 Task: Font style For heading Use Batang with brown colour, bold & Underline. font size for heading '18 Pt. 'Change the font style of data to Batangand font size to  18 Pt. Change the alignment of both headline & data to  Align left. In the sheet  Apex Sales templetes 
Action: Mouse moved to (66, 100)
Screenshot: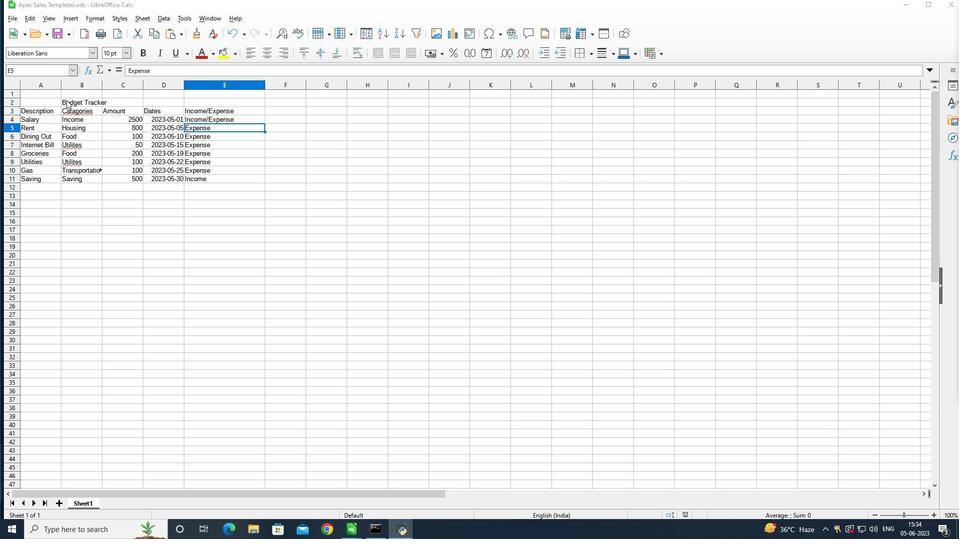
Action: Mouse pressed left at (66, 100)
Screenshot: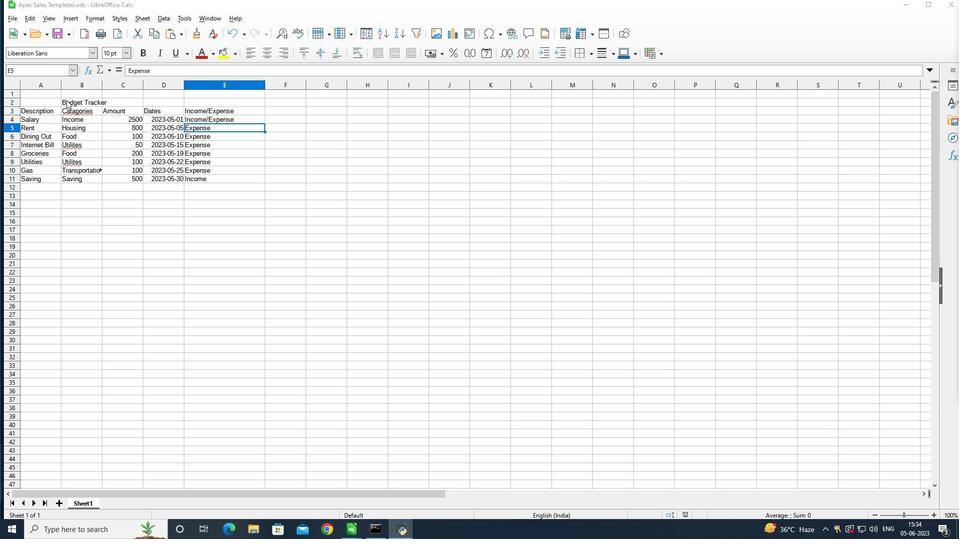
Action: Mouse moved to (68, 103)
Screenshot: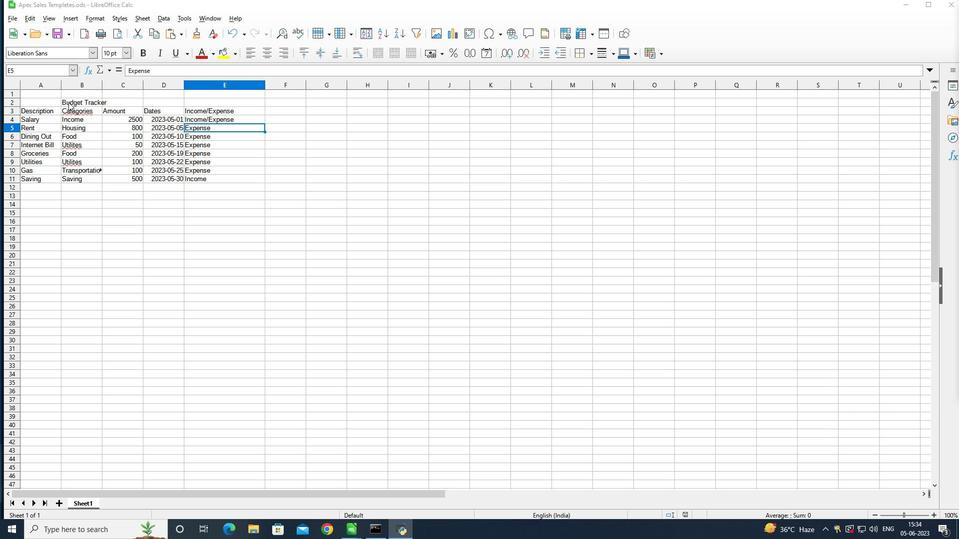 
Action: Mouse pressed left at (68, 103)
Screenshot: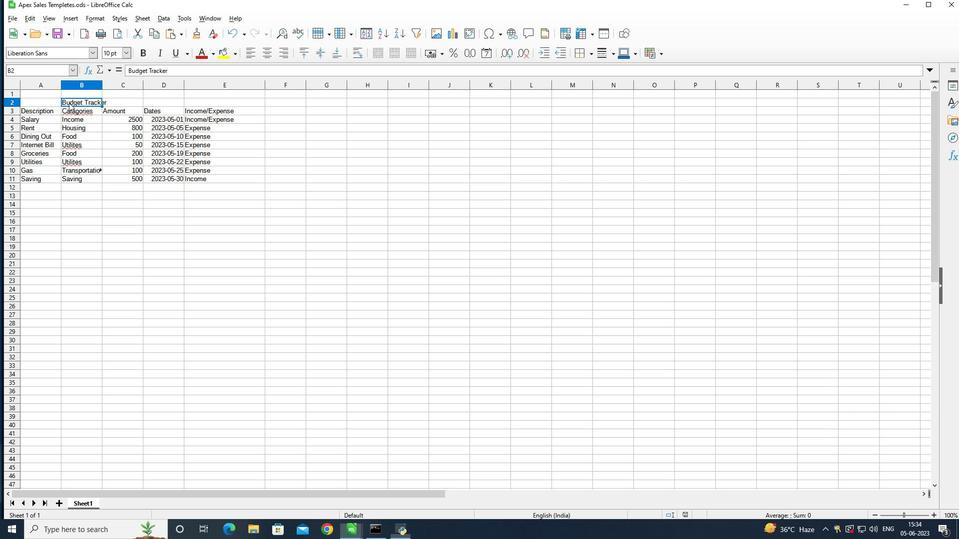 
Action: Mouse moved to (69, 103)
Screenshot: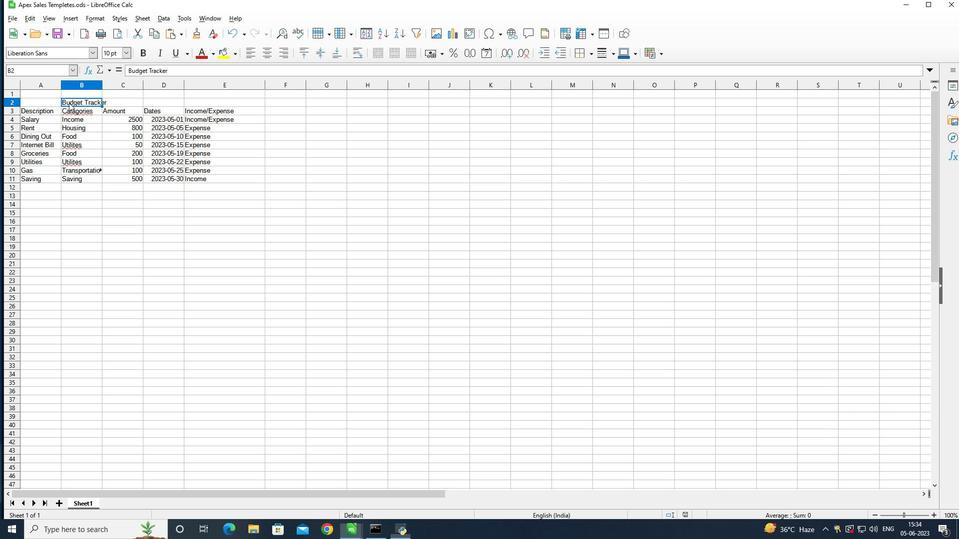
Action: Mouse pressed left at (69, 103)
Screenshot: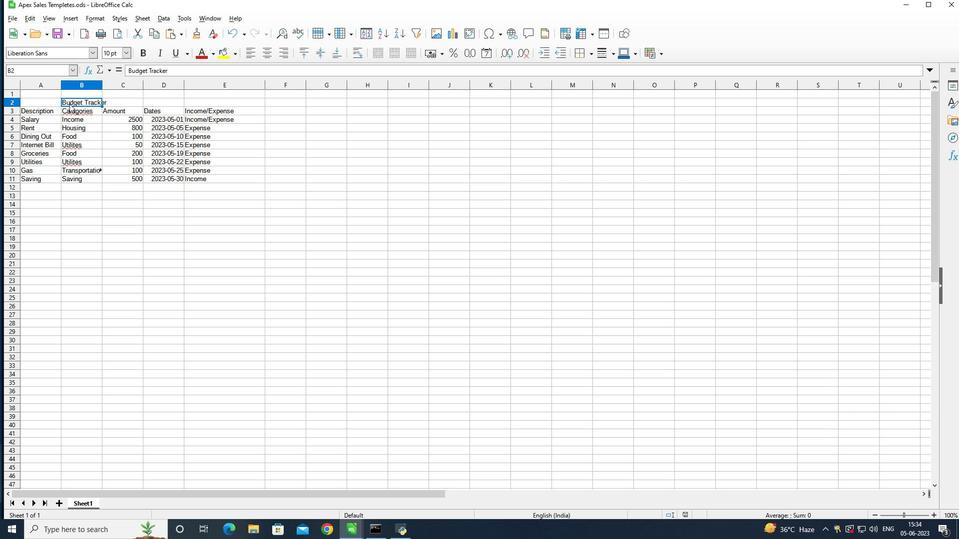 
Action: Mouse pressed left at (69, 103)
Screenshot: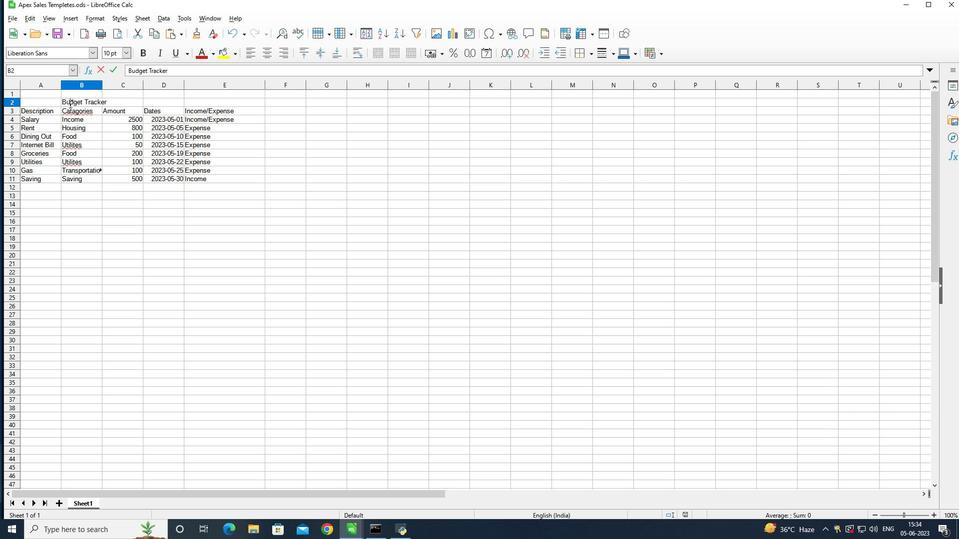 
Action: Mouse pressed left at (69, 103)
Screenshot: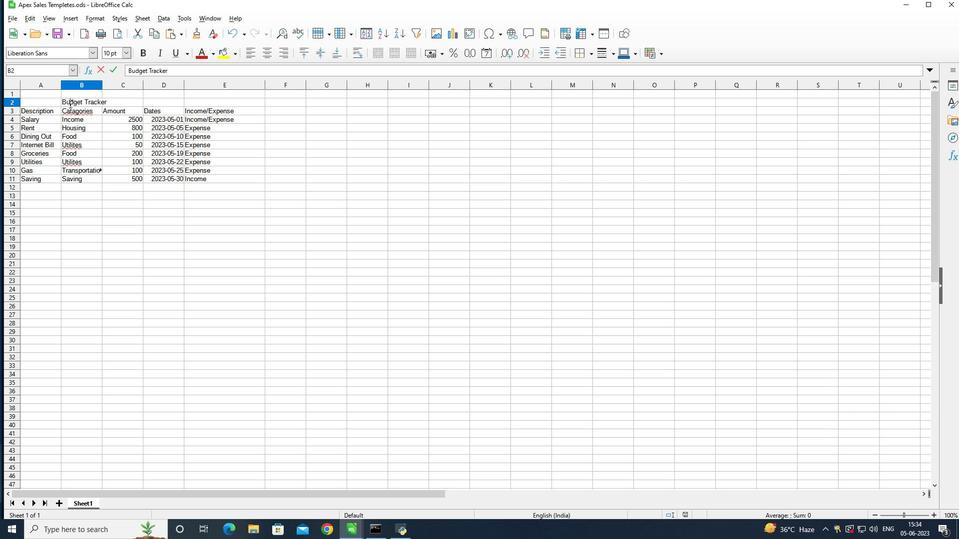 
Action: Mouse moved to (69, 103)
Screenshot: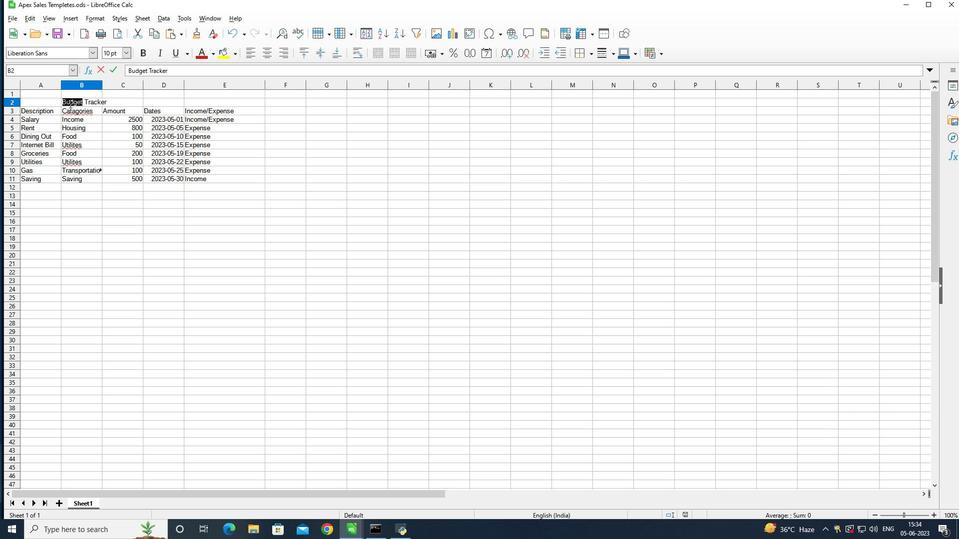
Action: Mouse pressed left at (69, 103)
Screenshot: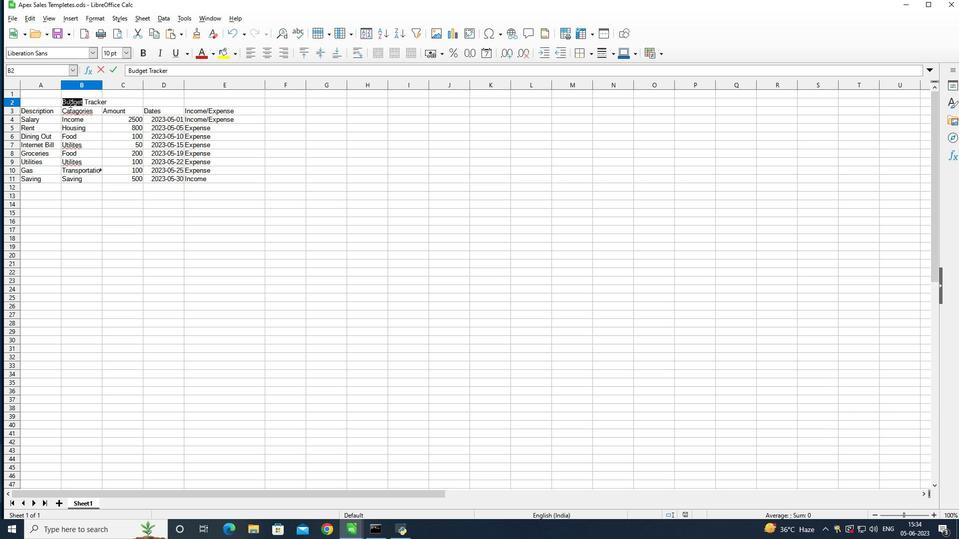 
Action: Mouse moved to (55, 54)
Screenshot: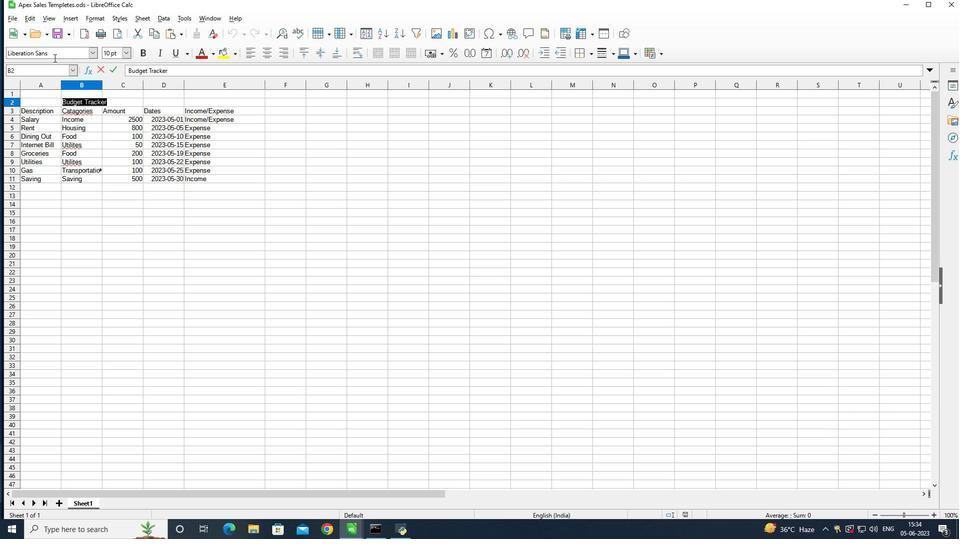 
Action: Mouse pressed left at (55, 54)
Screenshot: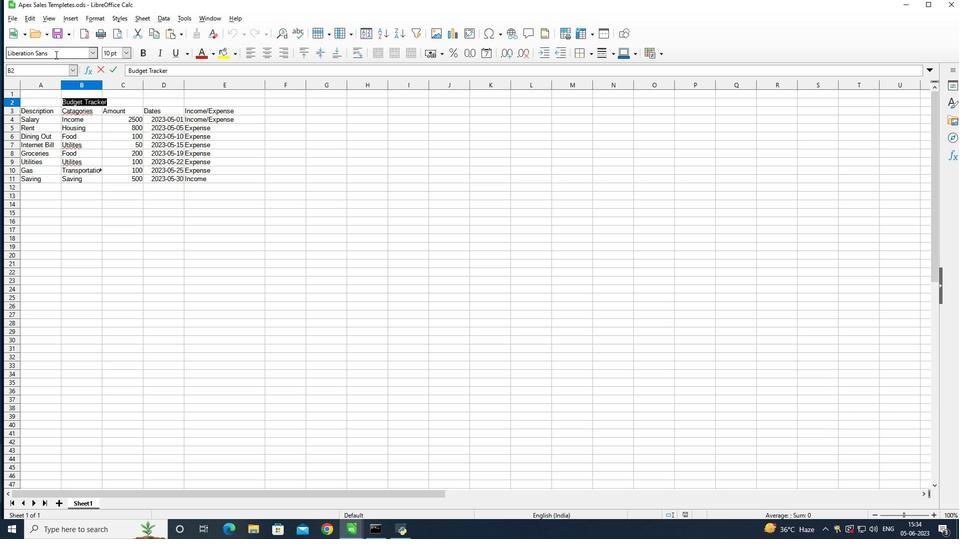 
Action: Mouse moved to (94, 54)
Screenshot: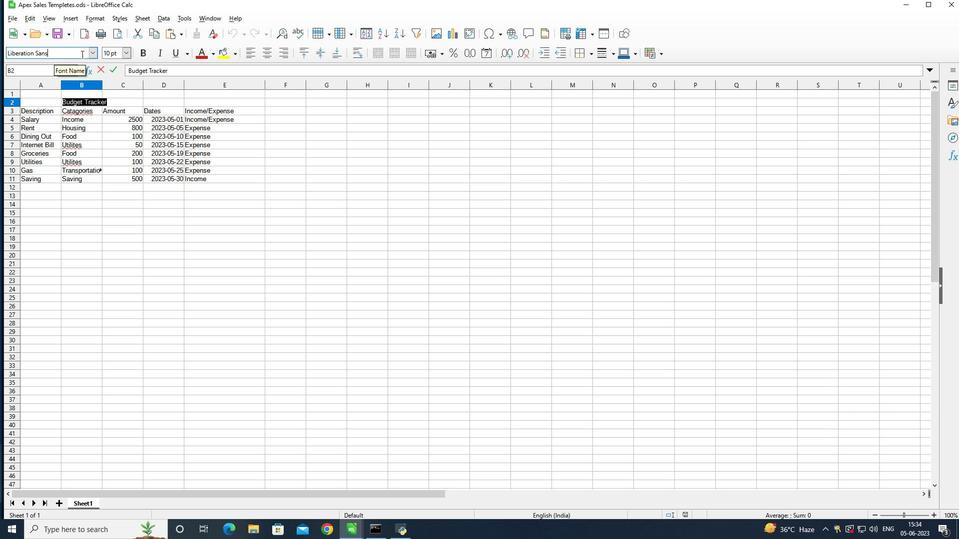 
Action: Key pressed <Key.backspace><Key.backspace><Key.backspace><Key.backspace><Key.backspace><Key.backspace><Key.backspace><Key.backspace><Key.backspace><Key.backspace><Key.backspace><Key.backspace><Key.backspace><Key.backspace><Key.backspace><Key.backspace><Key.backspace><Key.backspace><Key.backspace><Key.shift><Key.shift><Key.shift><Key.shift><Key.shift>Batang<Key.enter>
Screenshot: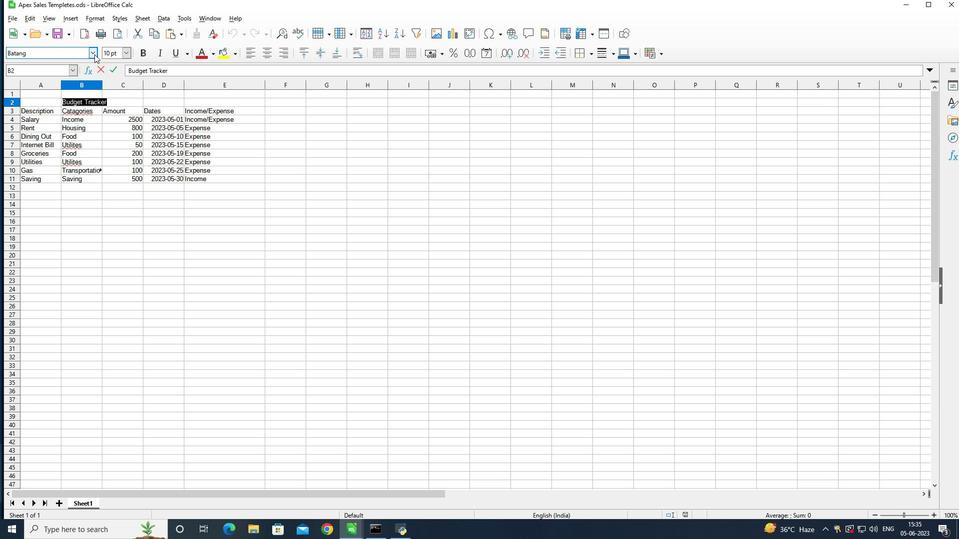 
Action: Mouse moved to (212, 53)
Screenshot: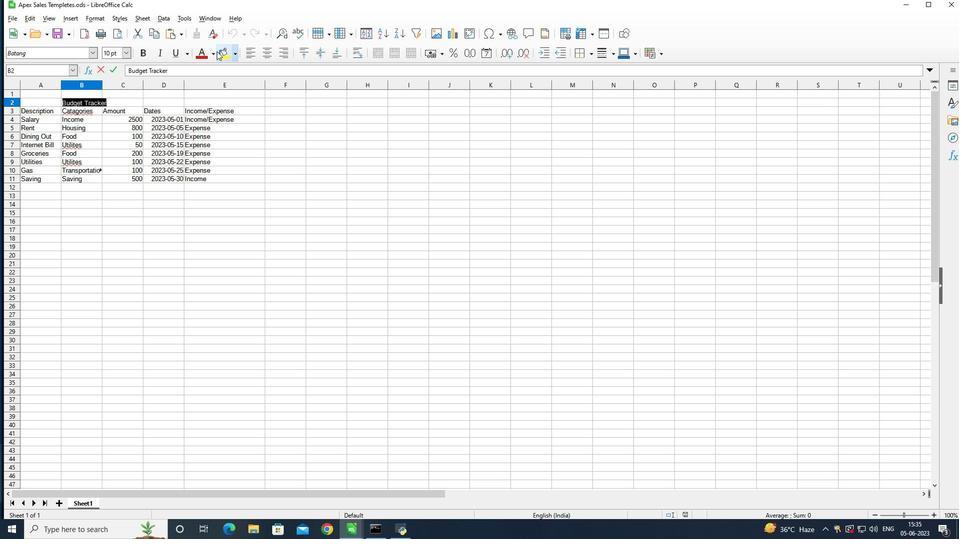 
Action: Mouse pressed left at (212, 53)
Screenshot: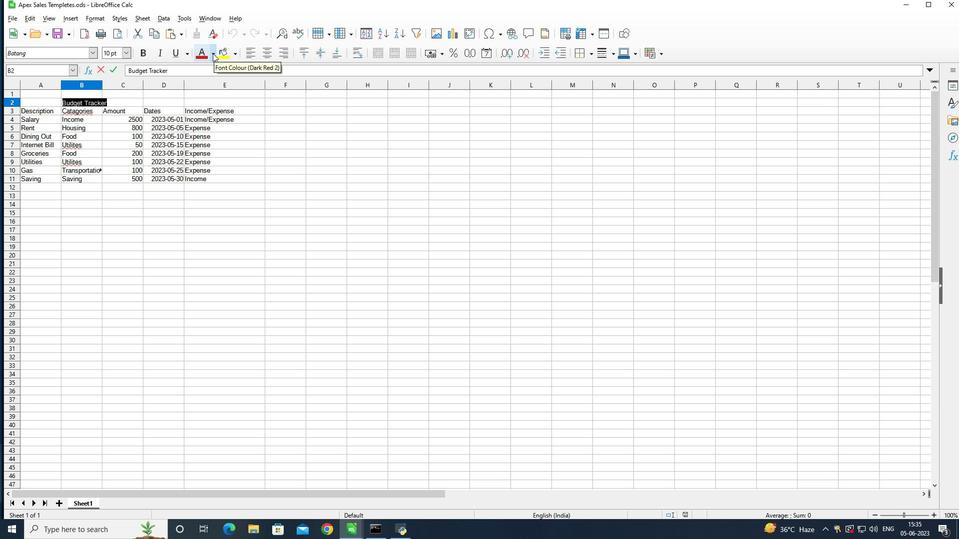 
Action: Mouse moved to (217, 170)
Screenshot: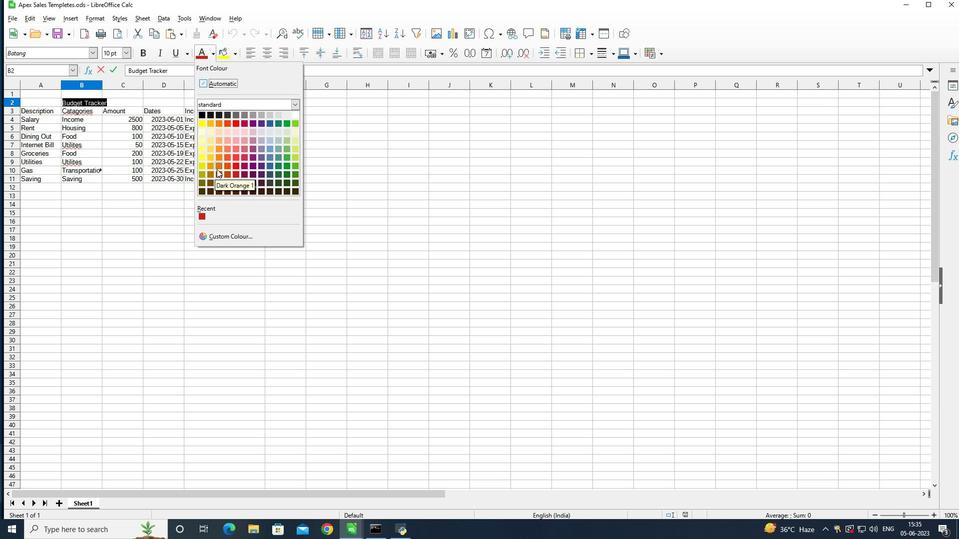 
Action: Mouse pressed left at (217, 170)
Screenshot: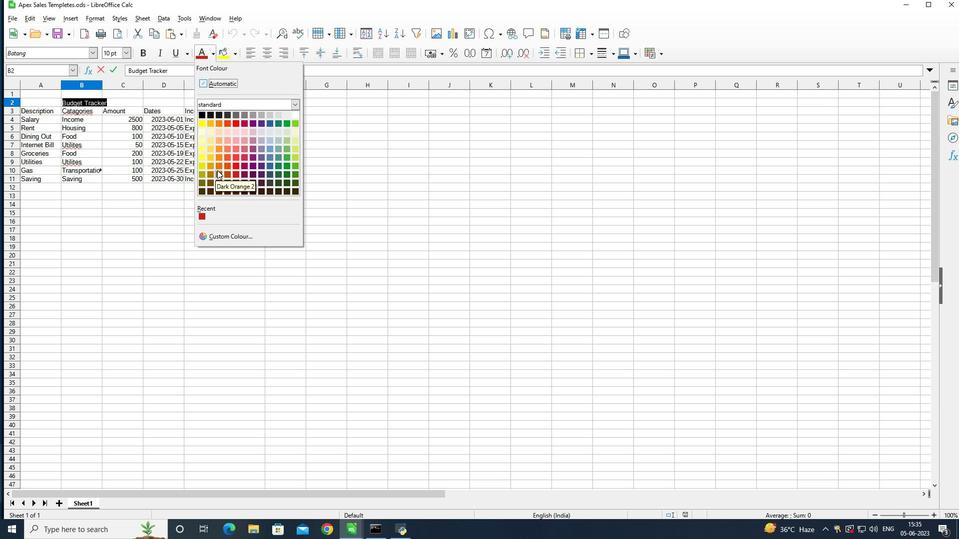 
Action: Mouse moved to (146, 53)
Screenshot: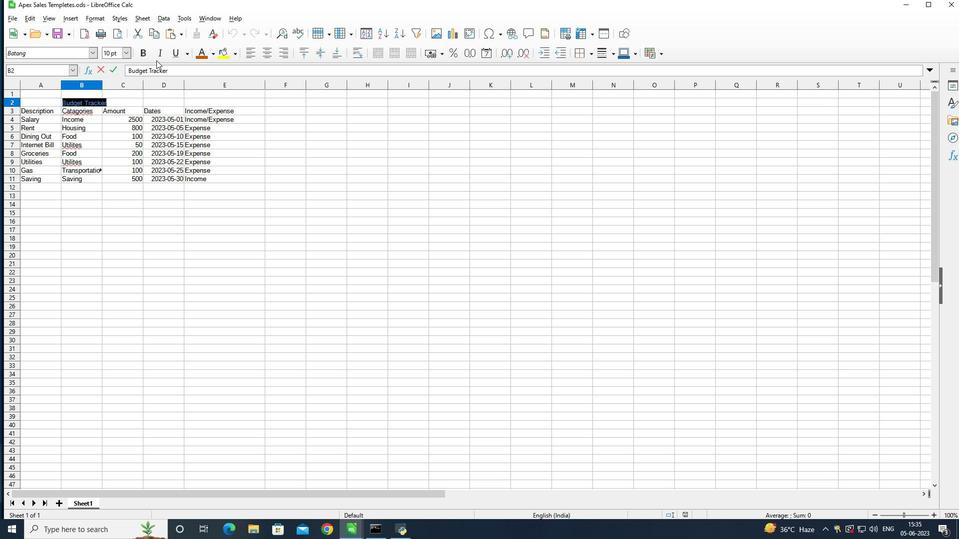 
Action: Mouse pressed left at (146, 53)
Screenshot: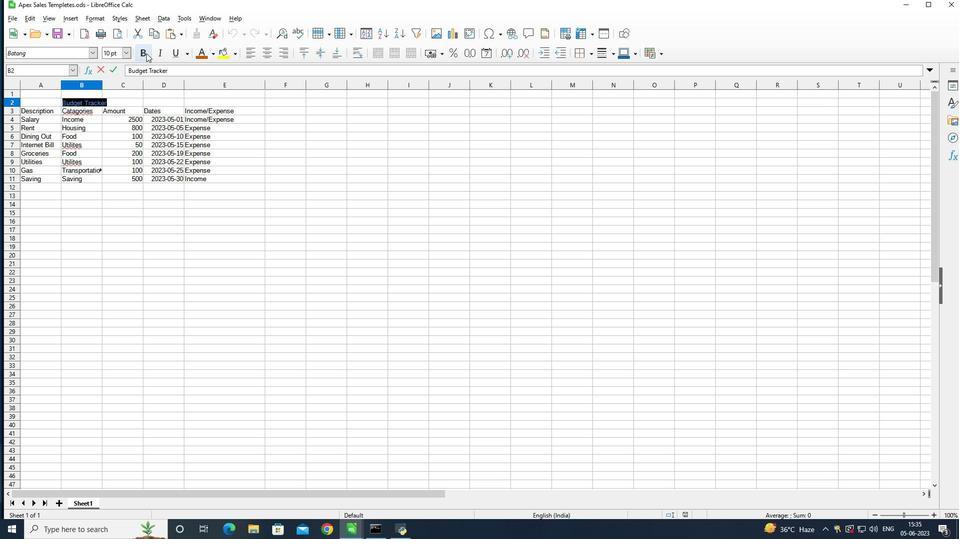 
Action: Mouse moved to (169, 53)
Screenshot: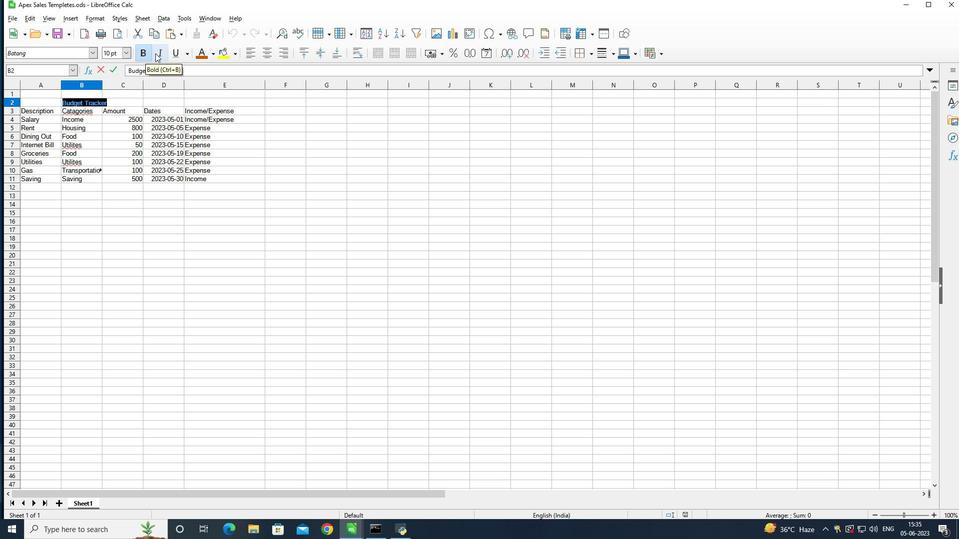 
Action: Mouse pressed left at (169, 53)
Screenshot: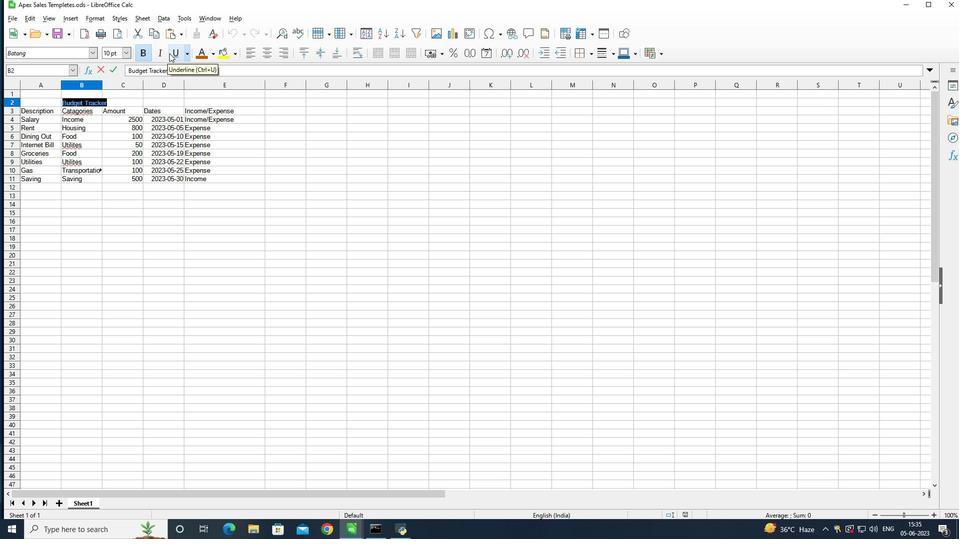 
Action: Mouse moved to (125, 51)
Screenshot: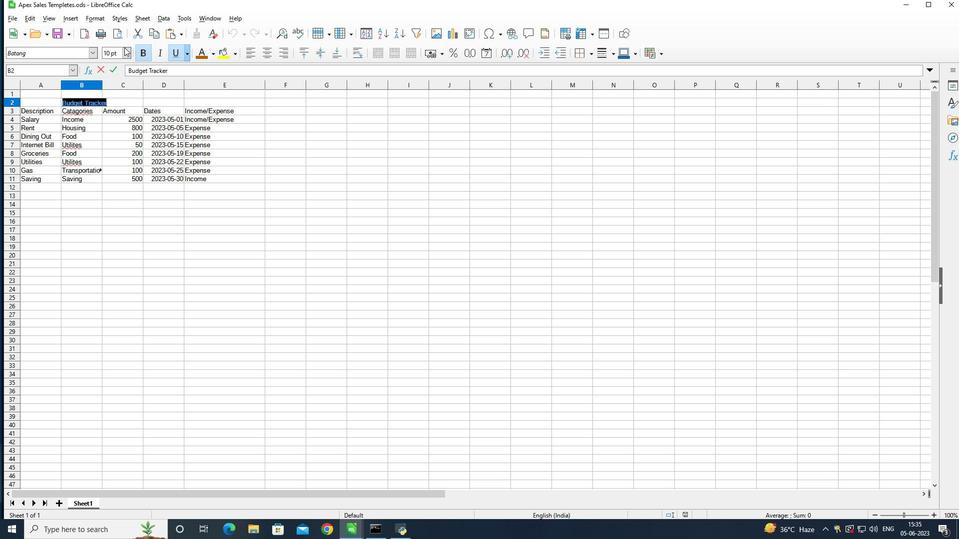 
Action: Mouse pressed left at (125, 51)
Screenshot: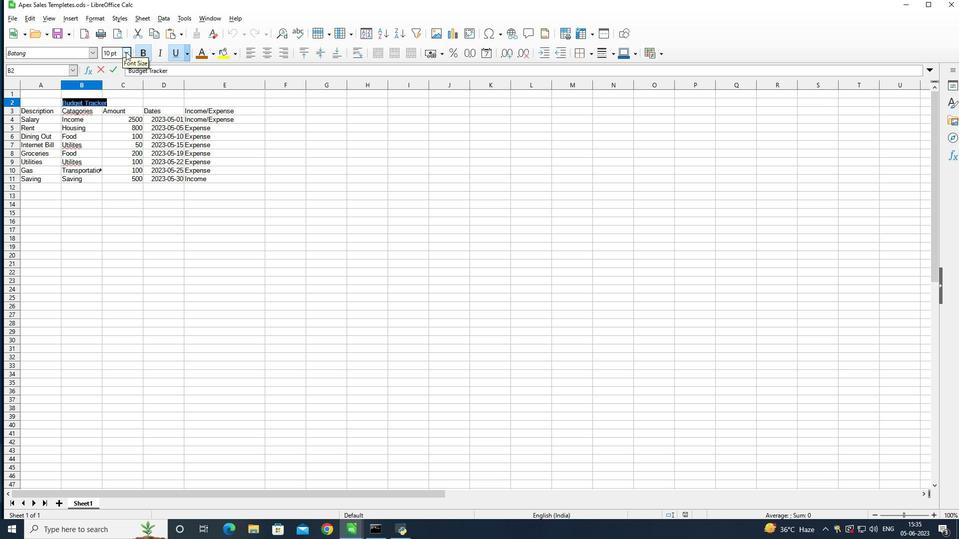 
Action: Mouse moved to (105, 163)
Screenshot: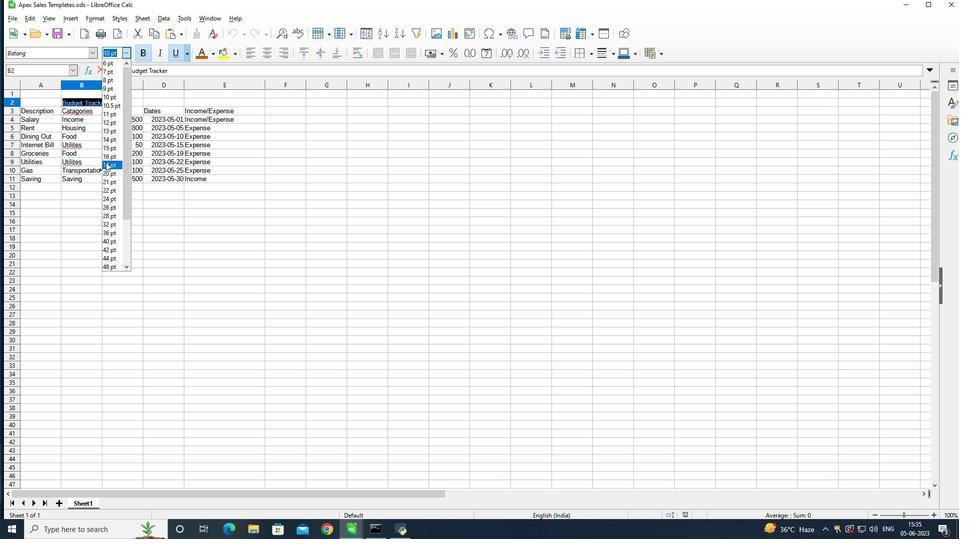 
Action: Mouse pressed left at (105, 163)
Screenshot: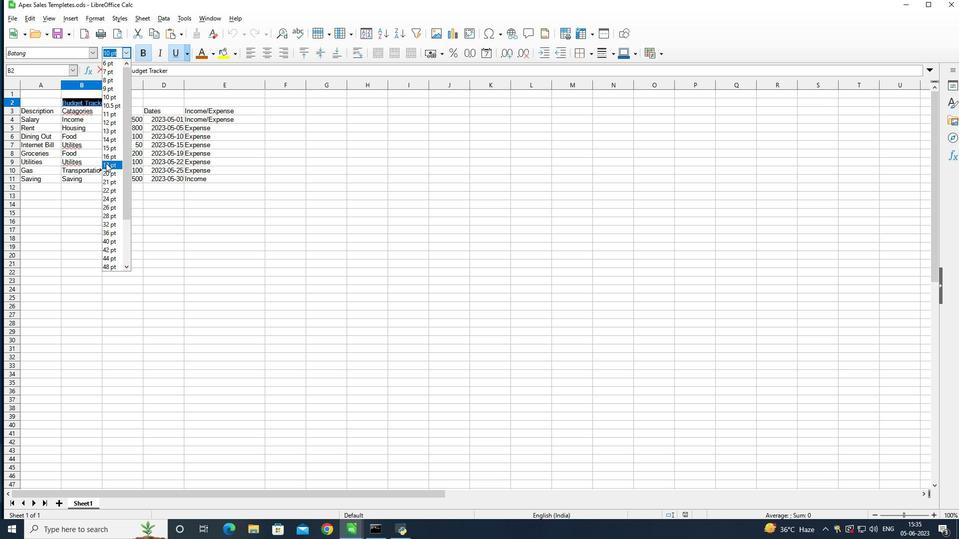 
Action: Mouse moved to (51, 134)
Screenshot: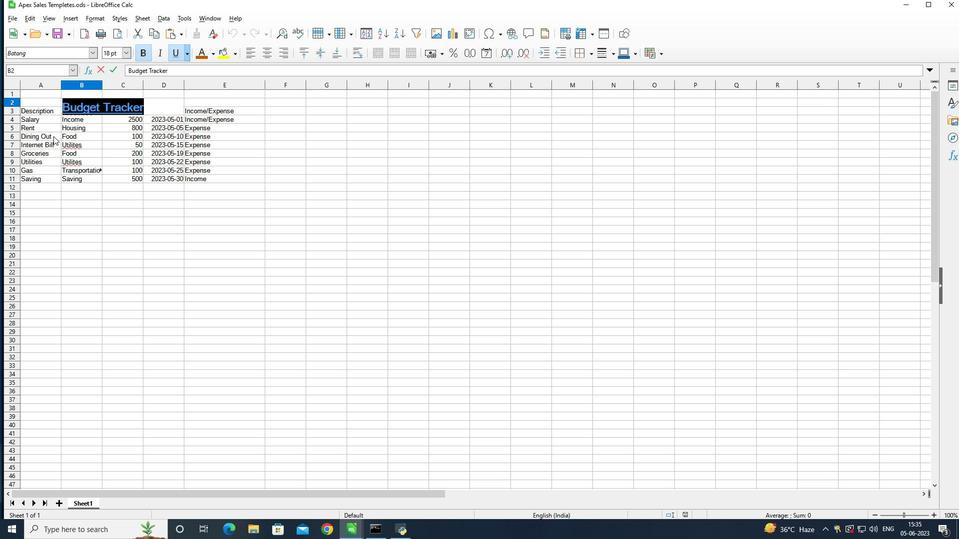 
Action: Mouse pressed left at (51, 134)
Screenshot: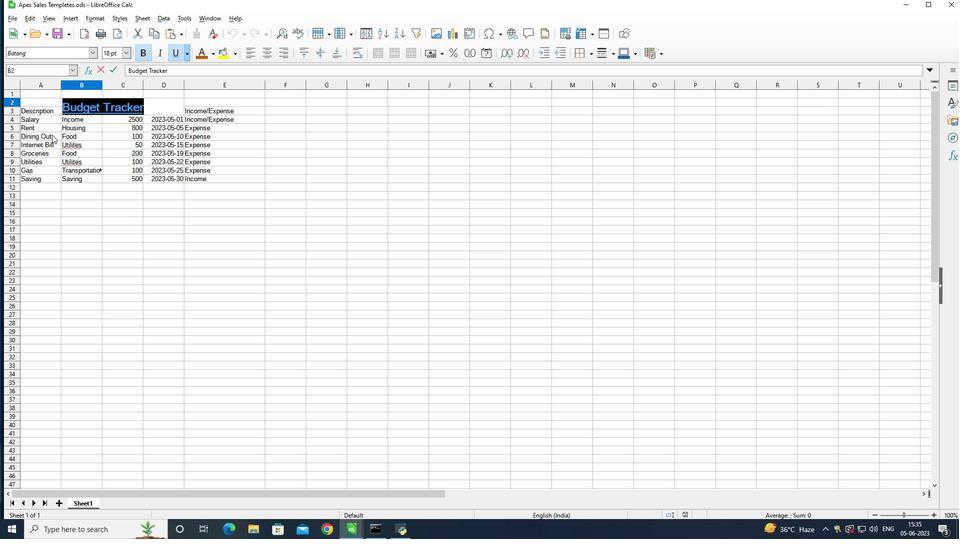 
Action: Mouse moved to (40, 117)
Screenshot: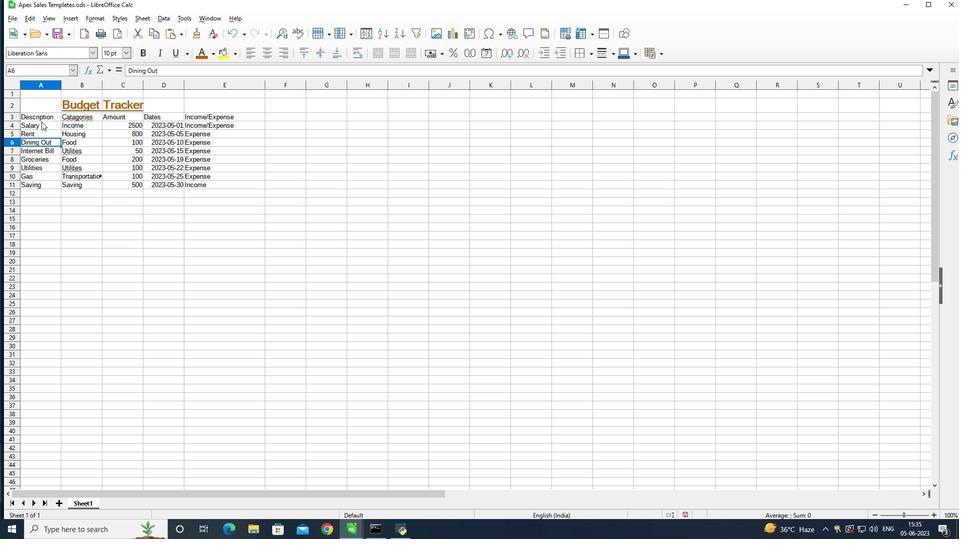 
Action: Mouse pressed left at (40, 117)
Screenshot: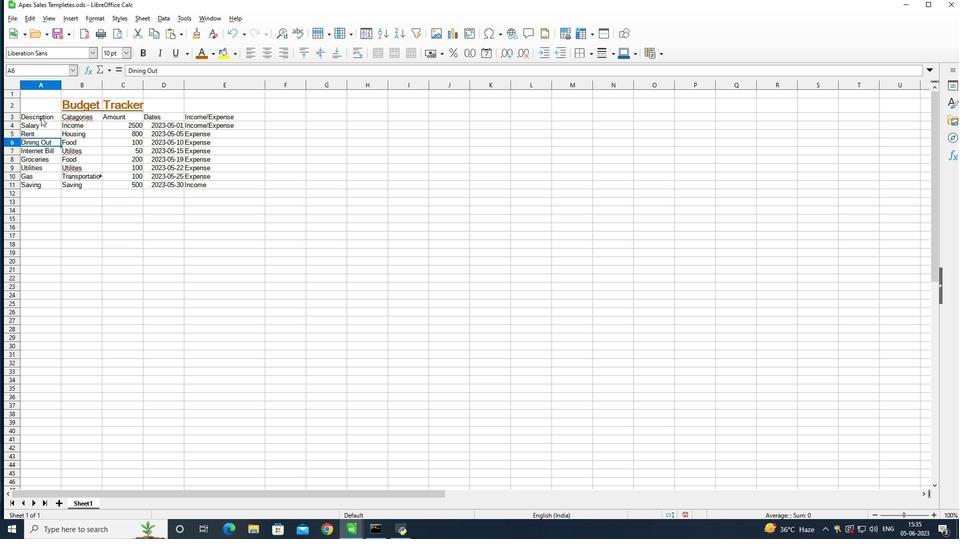 
Action: Mouse pressed left at (40, 117)
Screenshot: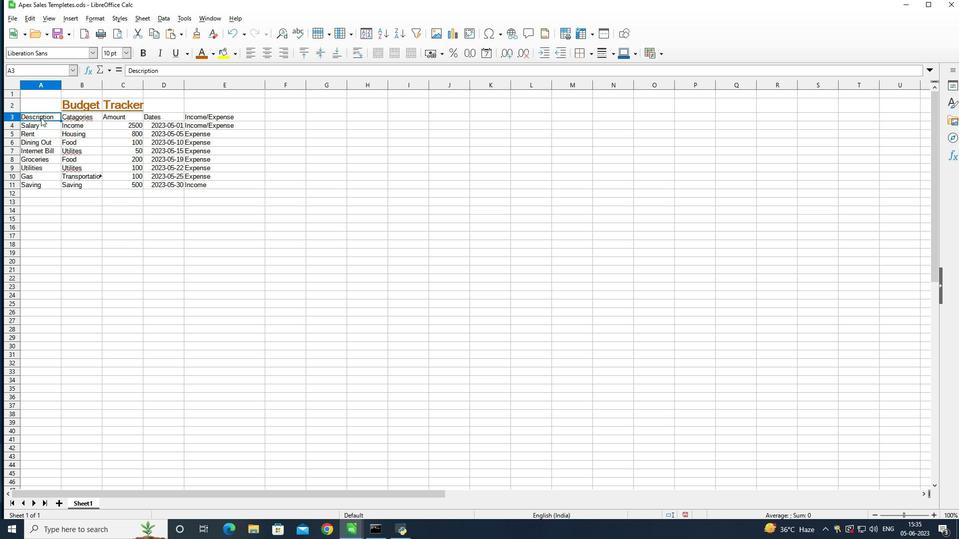 
Action: Mouse moved to (66, 51)
Screenshot: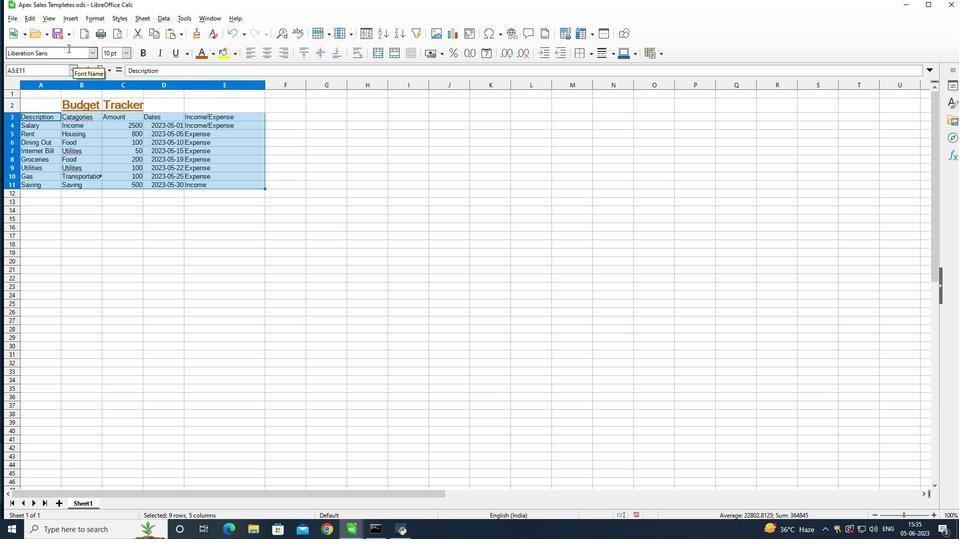 
Action: Mouse pressed left at (66, 51)
Screenshot: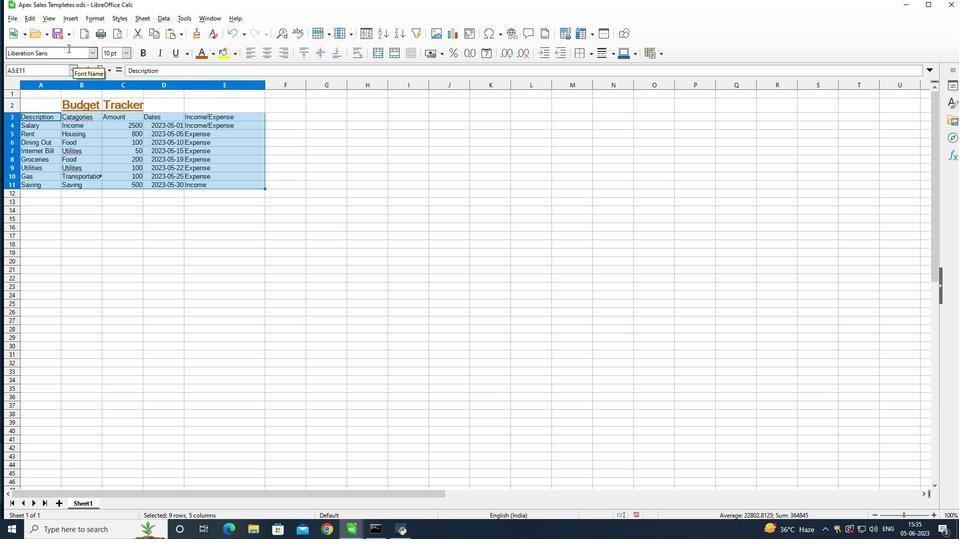 
Action: Mouse moved to (309, 50)
Screenshot: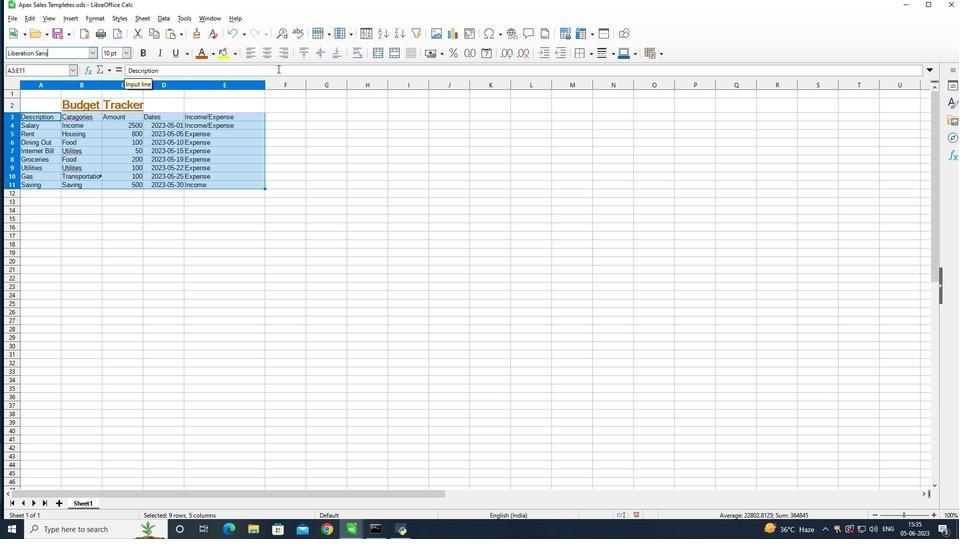 
Action: Key pressed <Key.backspace><Key.backspace><Key.backspace><Key.backspace><Key.backspace><Key.backspace><Key.backspace><Key.backspace><Key.backspace><Key.backspace><Key.backspace><Key.backspace><Key.backspace><Key.backspace><Key.backspace><Key.backspace><Key.backspace><Key.backspace><Key.backspace><Key.backspace><Key.backspace><Key.backspace><Key.shift>Batang<Key.enter>
Screenshot: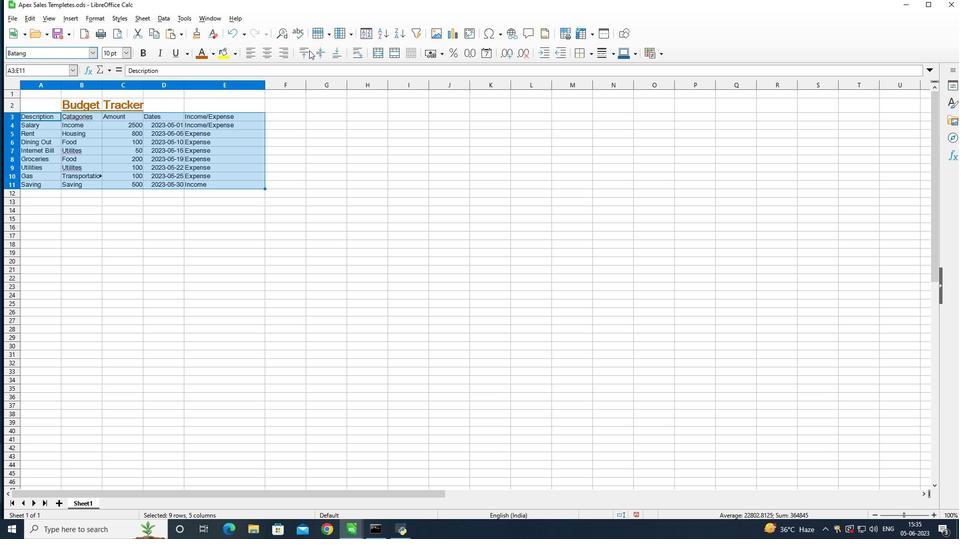 
Action: Mouse moved to (125, 54)
Screenshot: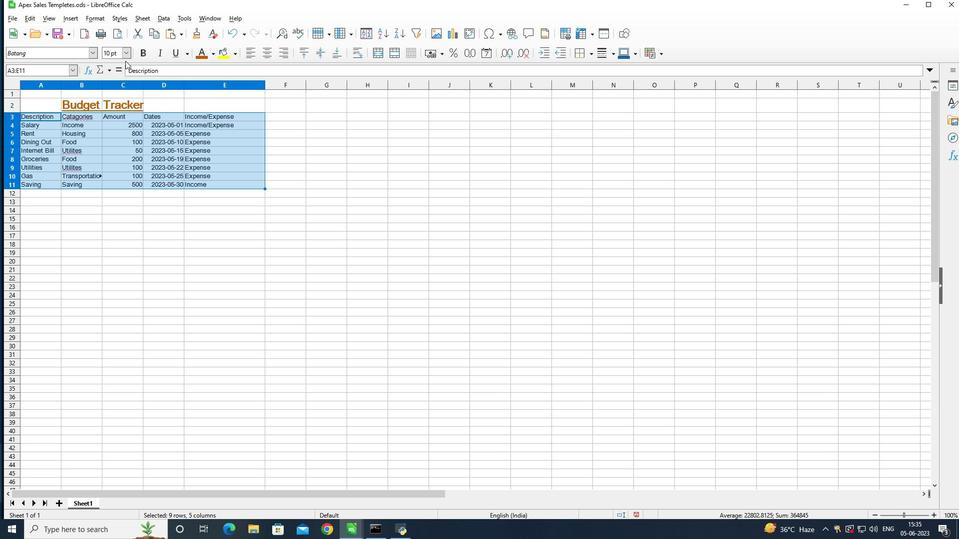 
Action: Mouse pressed left at (125, 54)
Screenshot: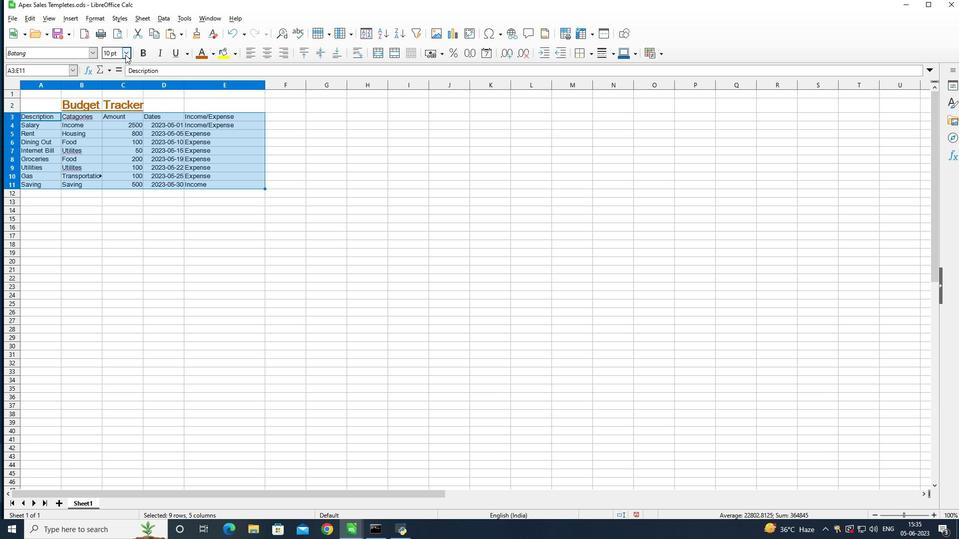 
Action: Mouse moved to (107, 168)
Screenshot: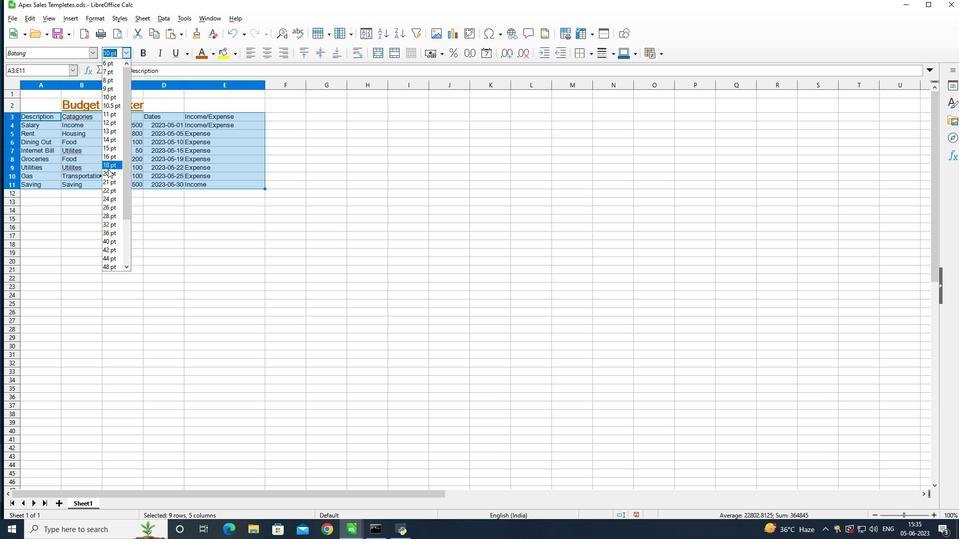 
Action: Mouse pressed left at (107, 168)
Screenshot: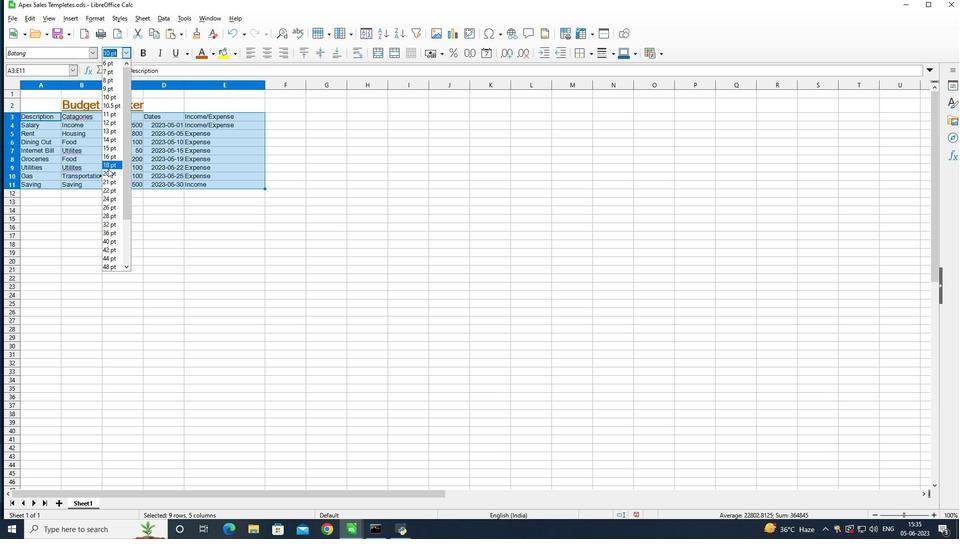 
Action: Mouse moved to (248, 54)
Screenshot: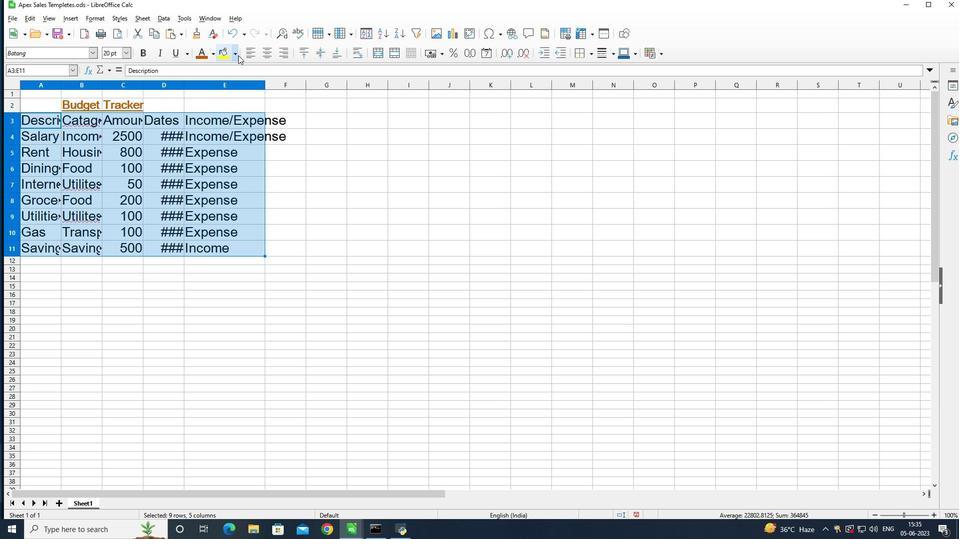 
Action: Mouse pressed left at (248, 54)
Screenshot: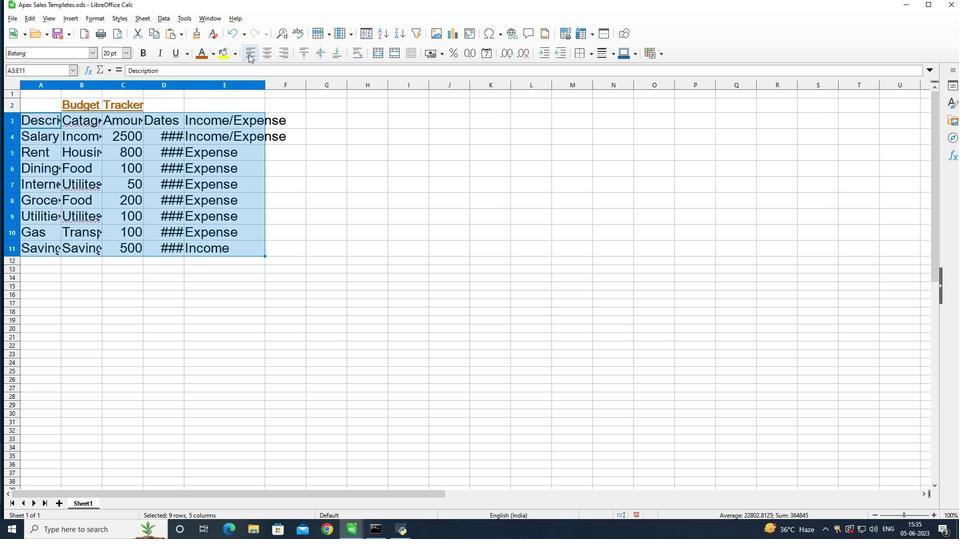 
Action: Mouse moved to (74, 105)
Screenshot: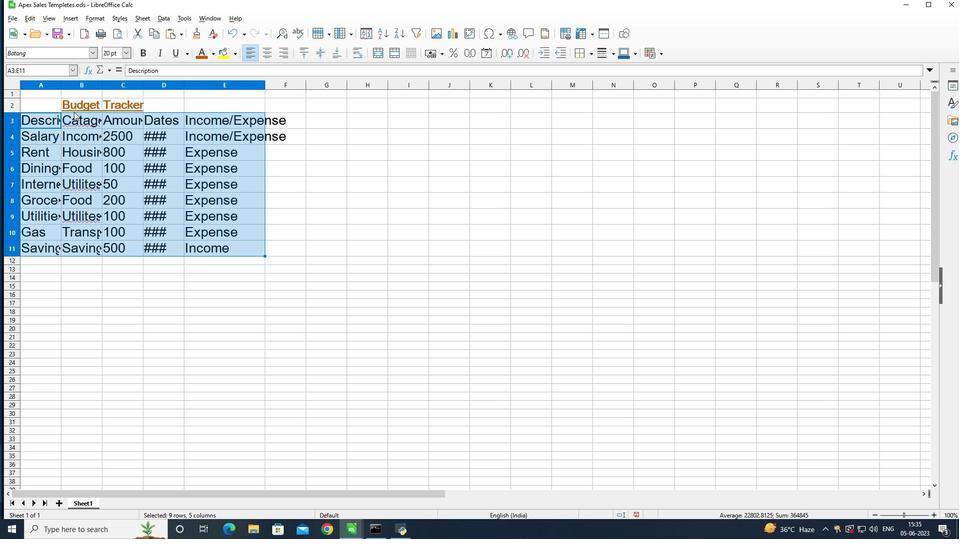 
Action: Mouse pressed left at (74, 105)
Screenshot: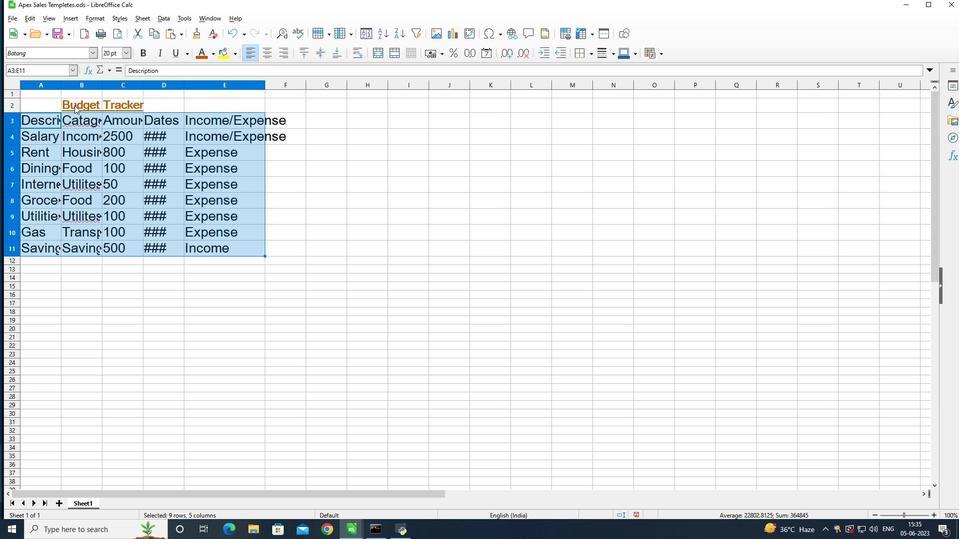 
Action: Mouse pressed left at (74, 105)
Screenshot: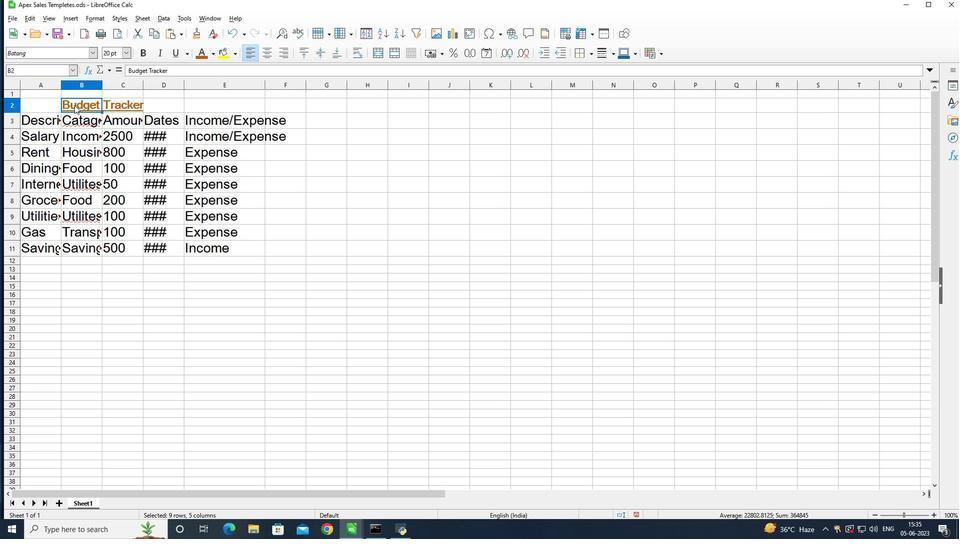 
Action: Mouse moved to (76, 102)
Screenshot: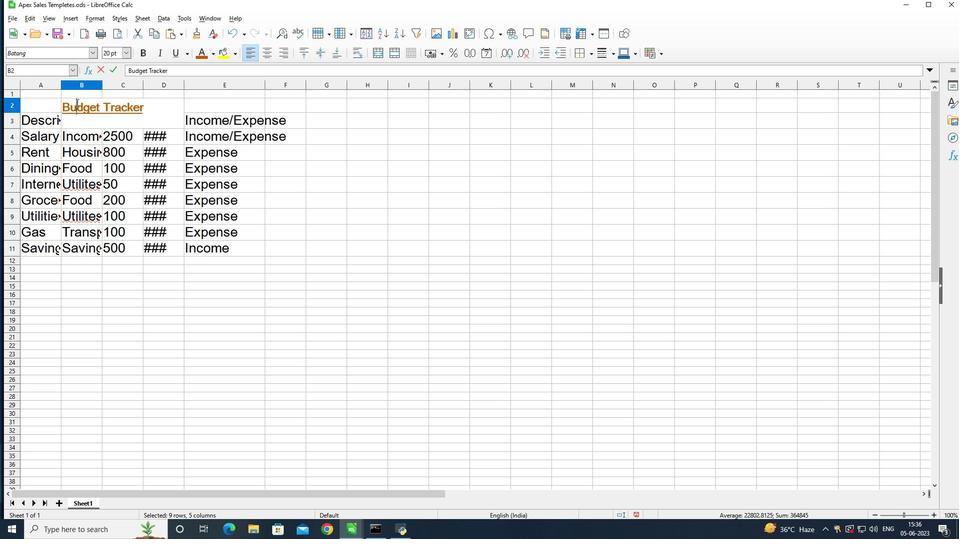 
Action: Mouse pressed left at (76, 102)
Screenshot: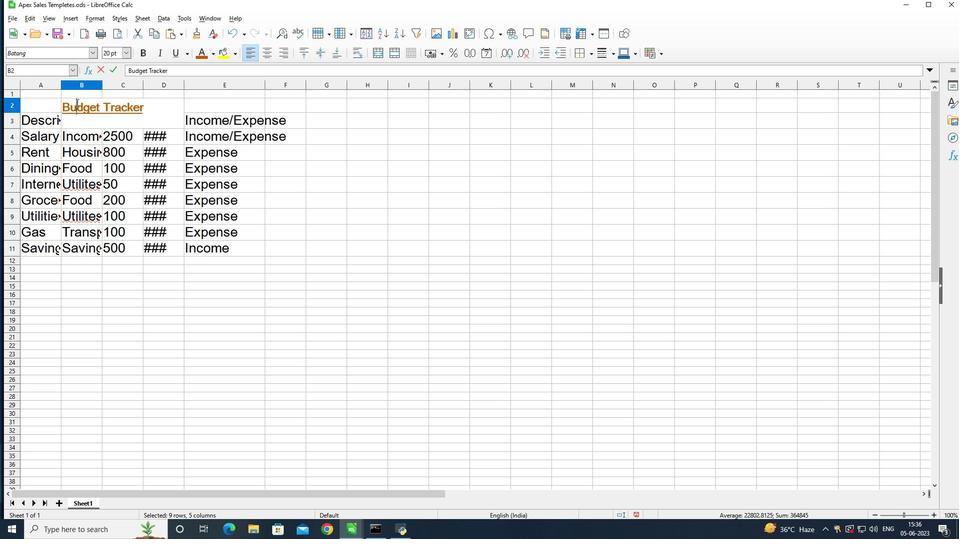 
Action: Mouse pressed left at (76, 102)
Screenshot: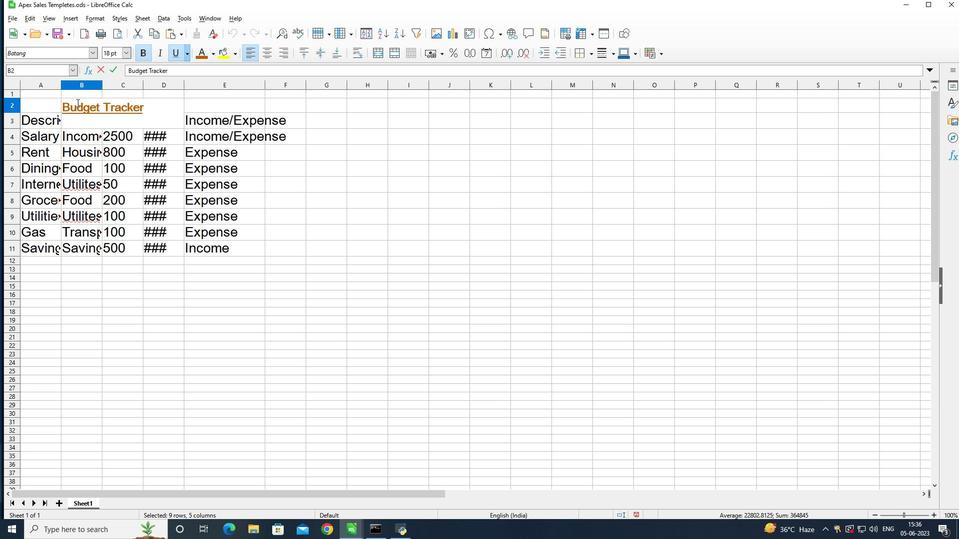 
Action: Mouse pressed left at (76, 102)
Screenshot: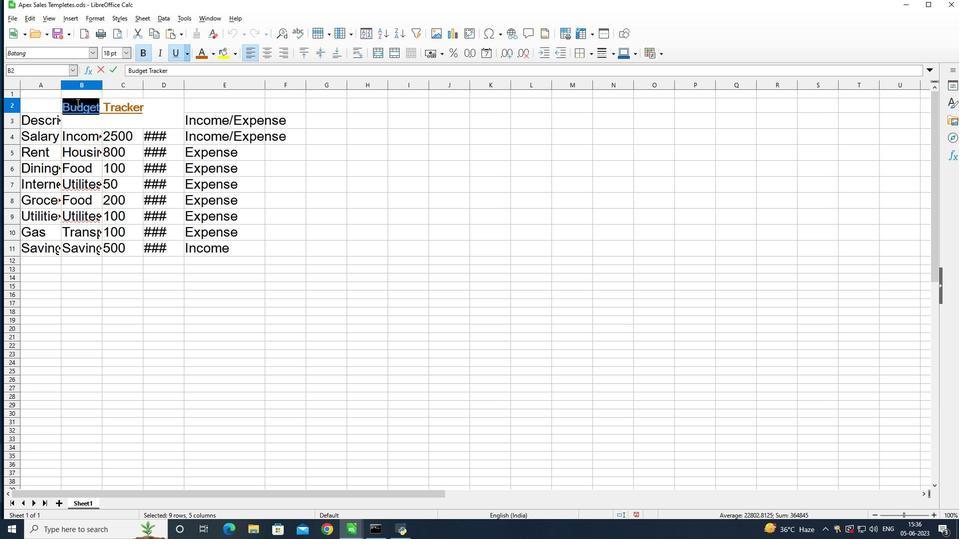 
Action: Mouse moved to (248, 54)
Screenshot: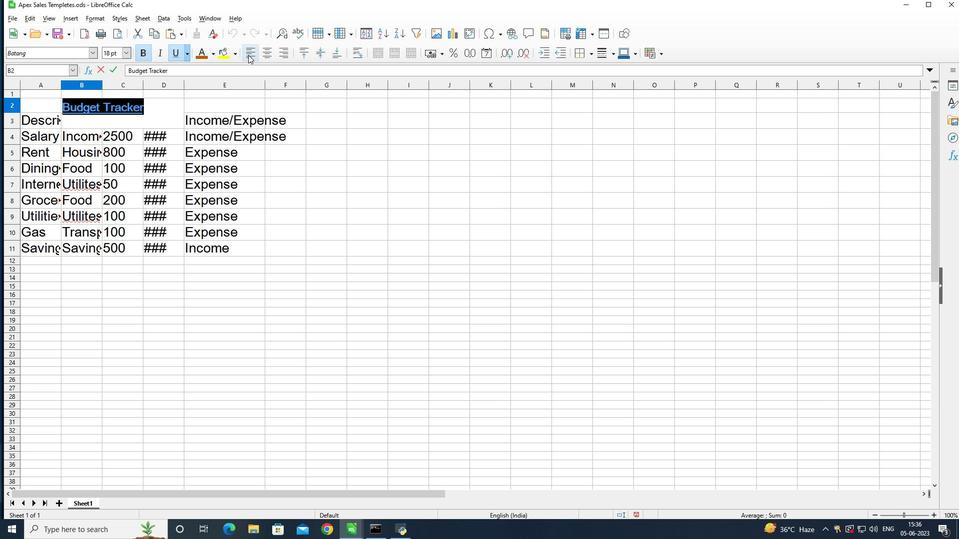 
Action: Mouse pressed left at (248, 54)
Screenshot: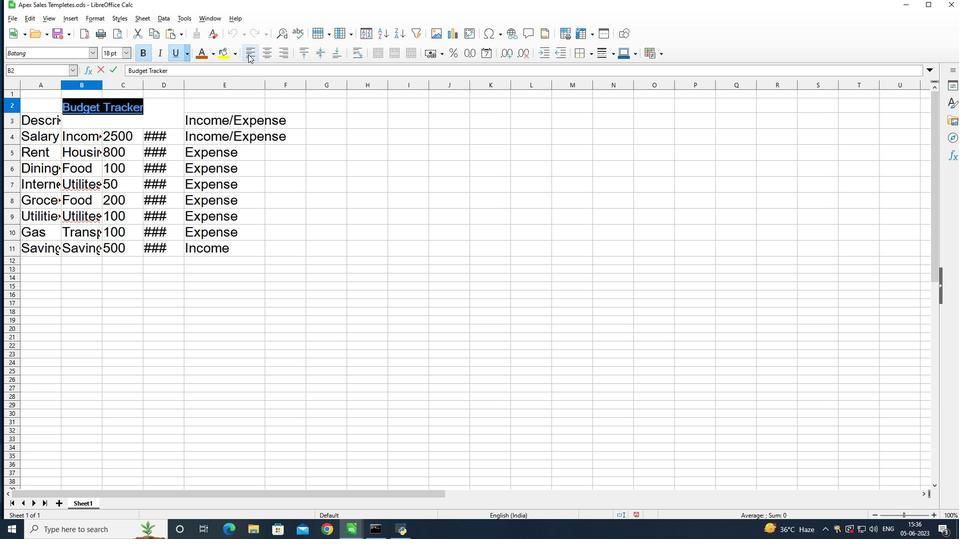 
Action: Mouse moved to (449, 307)
Screenshot: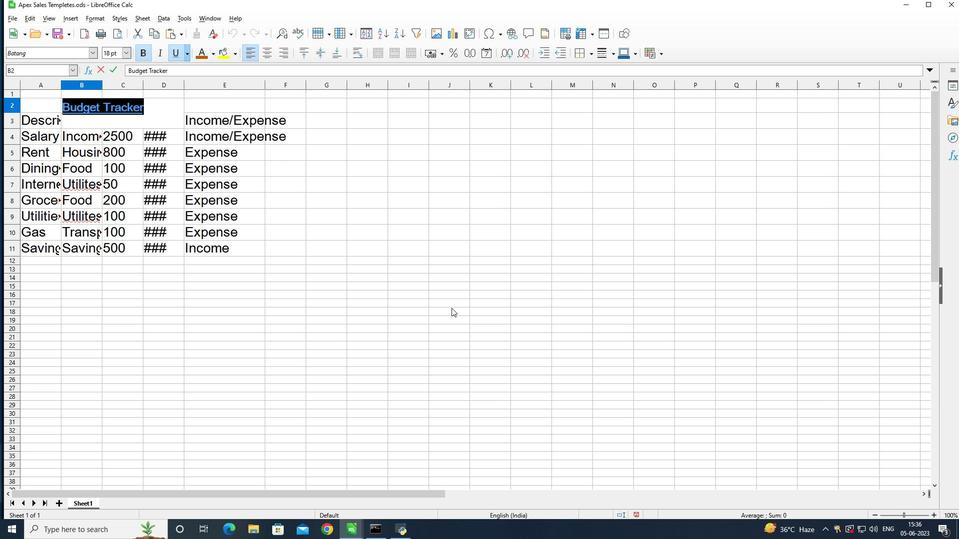 
